 Task: open an excel sheet and write heading  Dollar SenseAdd Dates in a column and its values below  '2023-05-01, 2023-05-05, 2023-05-10, 2023-05-15, 2023-05-20, 2023-05-25 & 2023-05-31. 'Add Descriptionsin next column and its values below  Monthly Salary, Grocery Shopping, Dining Out., Utility Bill, Transportation, Entertainment & Miscellaneous. Add Amount in next column and its values below  $2,500, $100, $50, $150, $30, $50 & $20. Add Income/ Expensein next column and its values below  Income, Expenses, Expenses, Expenses, Expenses, Expenses & Expenses. Add Balance in next column and its values below  $2,500, $2,400, $2,350, $2,200, $2,170, $2,120 & $2,100. Save page Attendance Sheet for Weekly Updates
Action: Mouse moved to (61, 159)
Screenshot: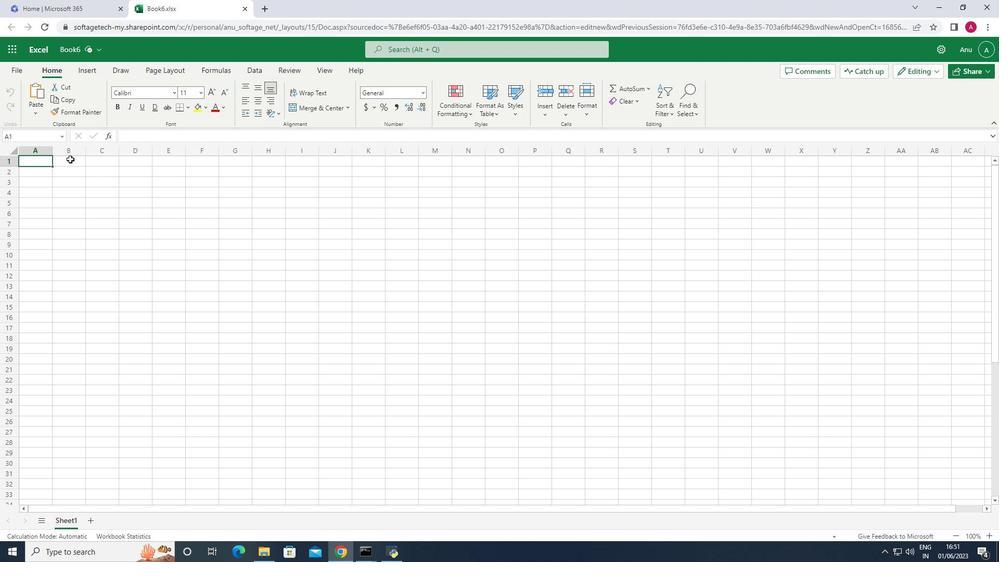 
Action: Key pressed <Key.shift>Dollar<Key.space><Key.shift>Sense<Key.down><Key.shift>Dates<Key.down>01/5/2023<Key.down>5/5/2023<Key.down>10/5/2023<Key.down>15/5/2023<Key.down>20/5/2023<Key.down>25/5/2023<Key.down>31/5/2023
Screenshot: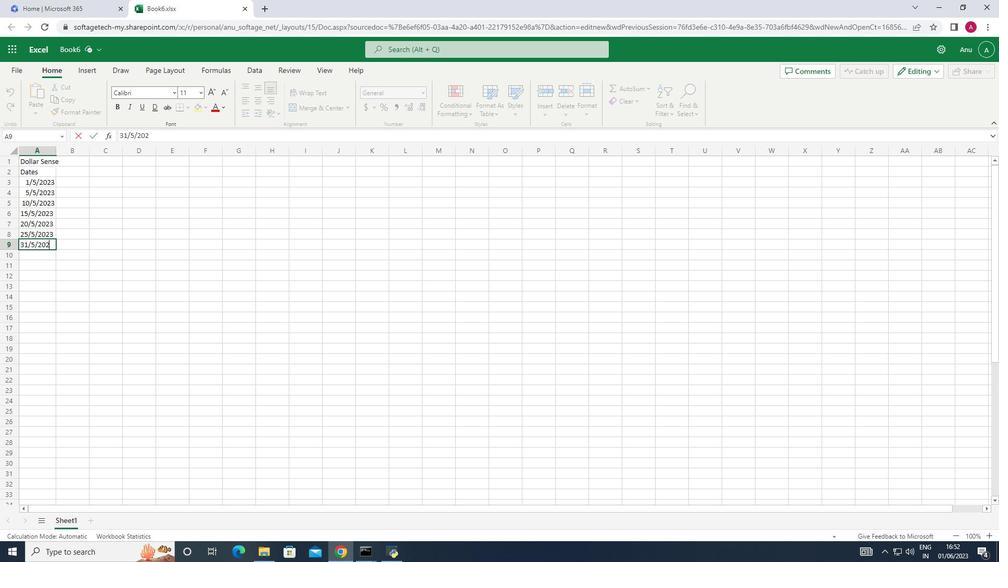 
Action: Mouse moved to (73, 174)
Screenshot: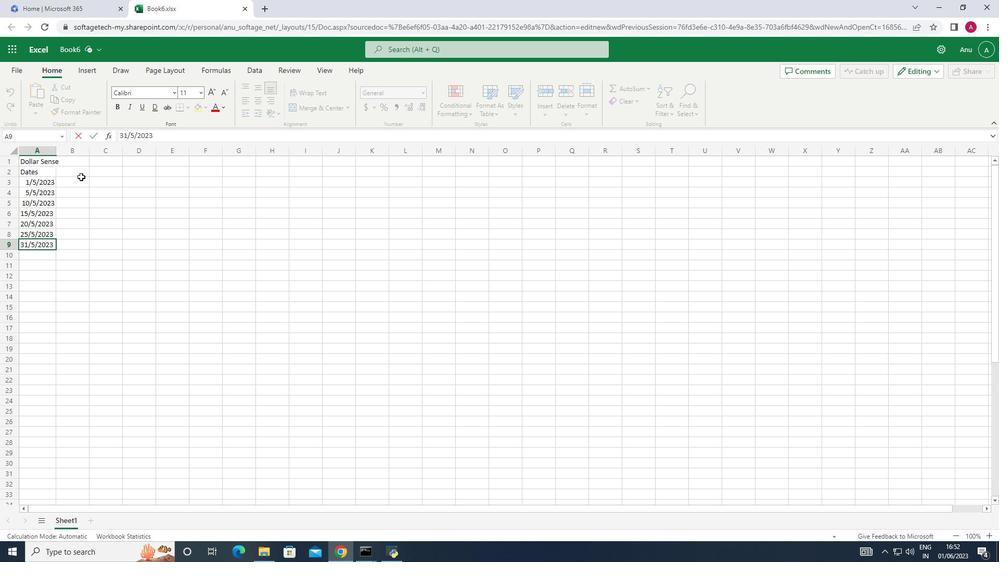 
Action: Mouse pressed left at (73, 174)
Screenshot: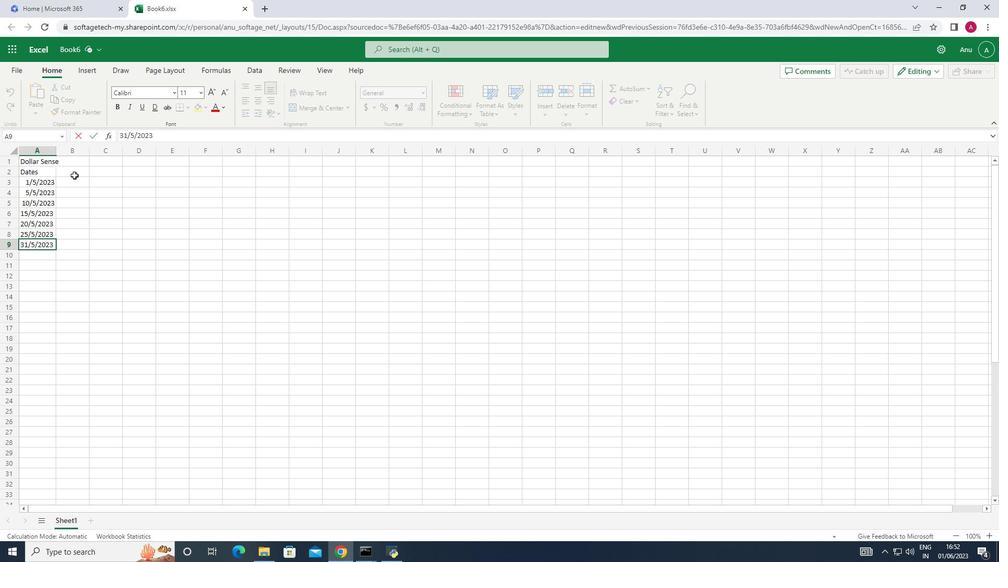
Action: Key pressed <Key.shift>Descriptions<Key.down><Key.shift>Monthly<Key.space><Key.shift>Salary<Key.down><Key.shift>Grocery<Key.space><Key.shift><Key.shift><Key.shift><Key.shift><Key.shift><Key.shift><Key.shift><Key.shift><Key.shift><Key.shift><Key.shift>Shopping<Key.down><Key.shift>Dining<Key.space><Key.shift>Out<Key.down><Key.shift><Key.shift>Utility<Key.space><Key.shift>Bill<Key.down><Key.shift><Key.shift><Key.shift>Transportation<Key.down><Key.shift>Entertainment<Key.down><Key.shift>Miscellaneous
Screenshot: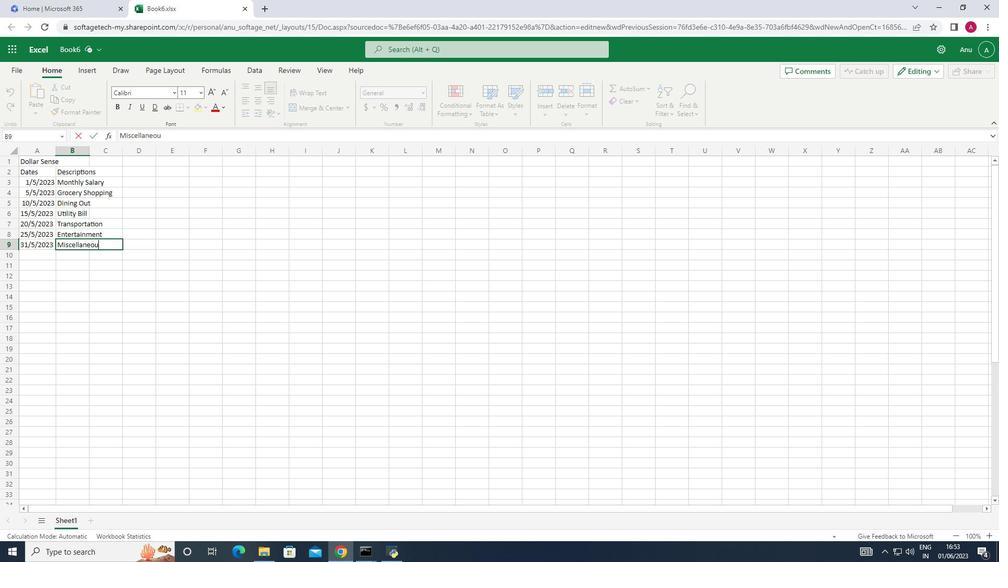 
Action: Mouse moved to (103, 164)
Screenshot: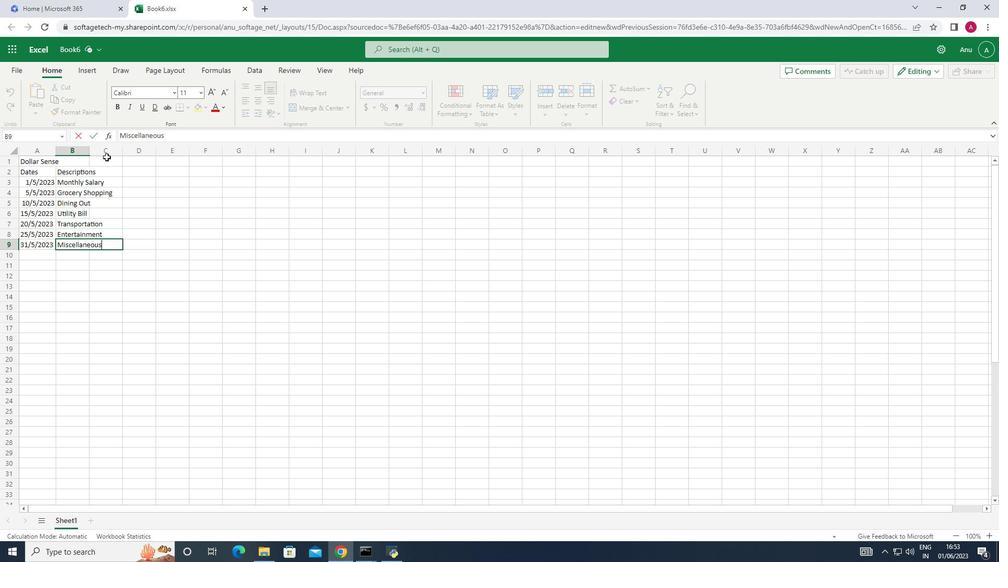 
Action: Mouse pressed left at (103, 164)
Screenshot: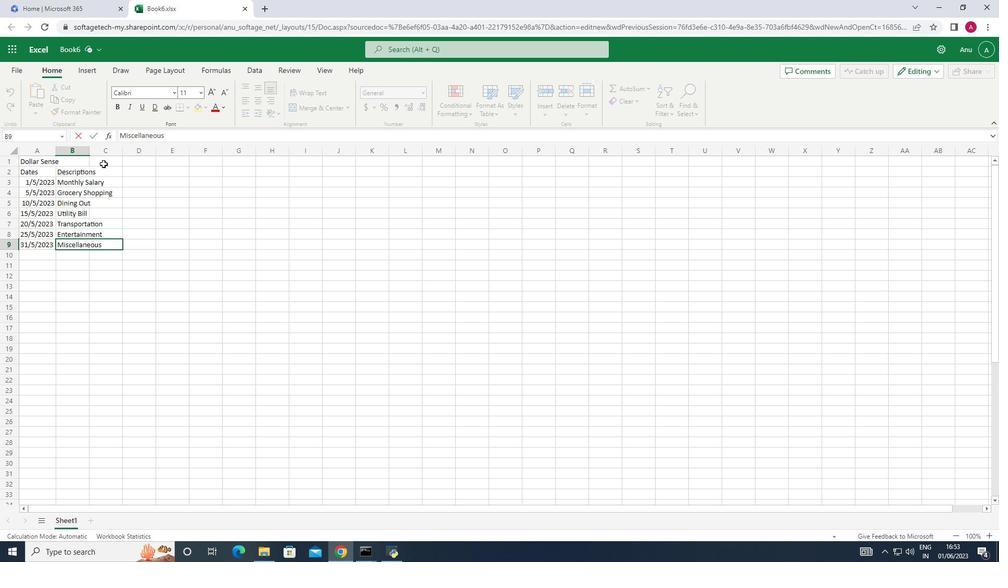 
Action: Mouse moved to (89, 148)
Screenshot: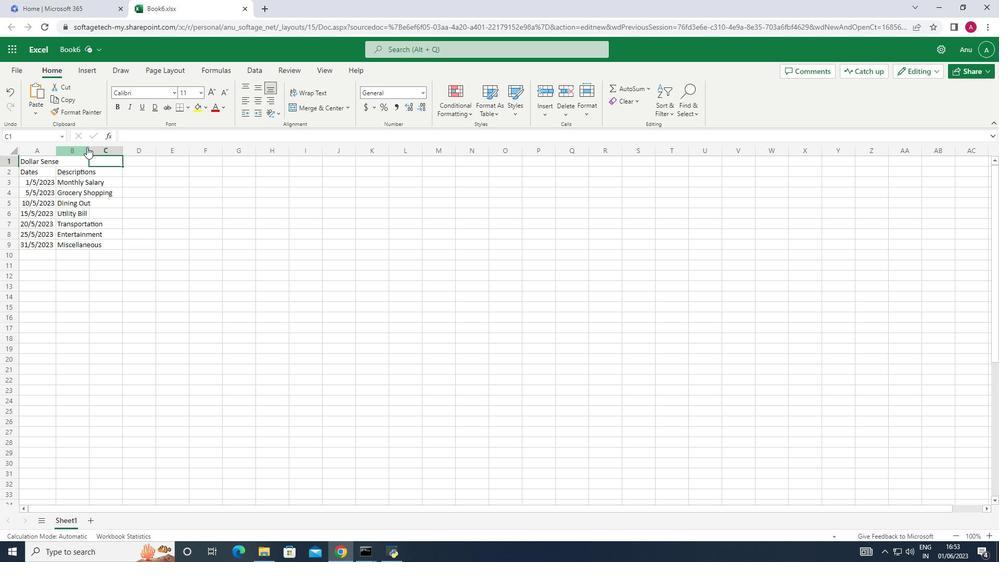 
Action: Mouse pressed left at (89, 148)
Screenshot: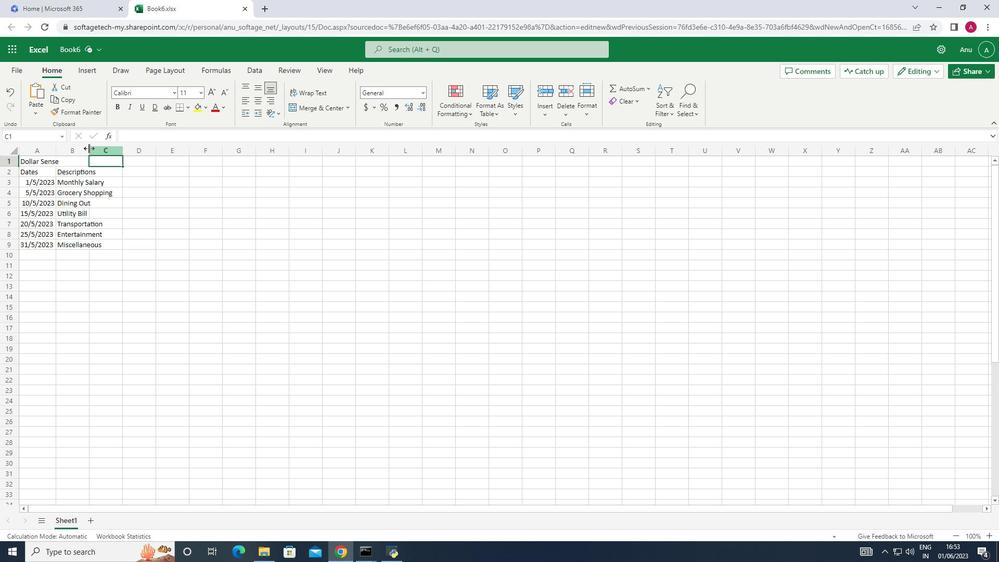 
Action: Mouse pressed left at (89, 148)
Screenshot: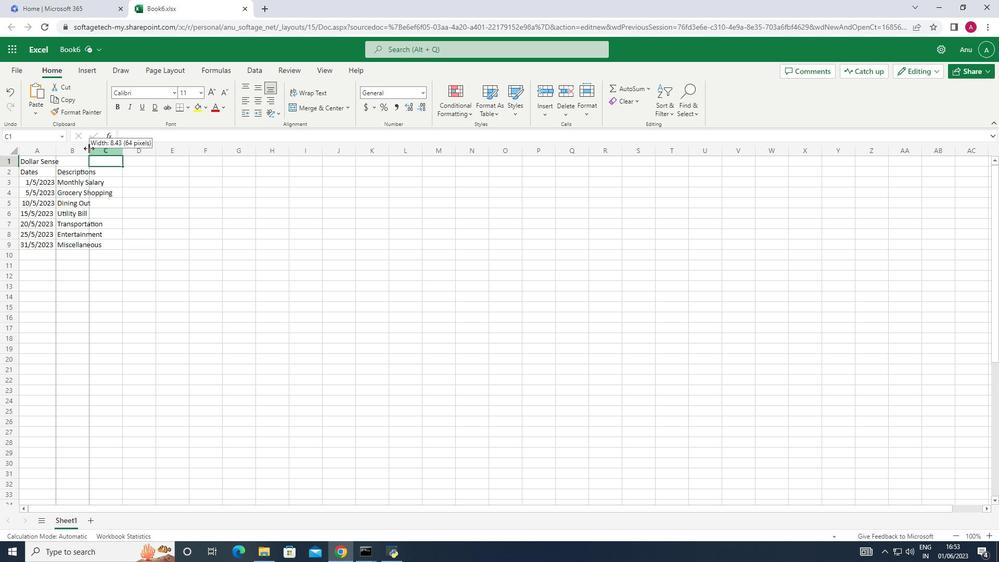 
Action: Mouse moved to (118, 172)
Screenshot: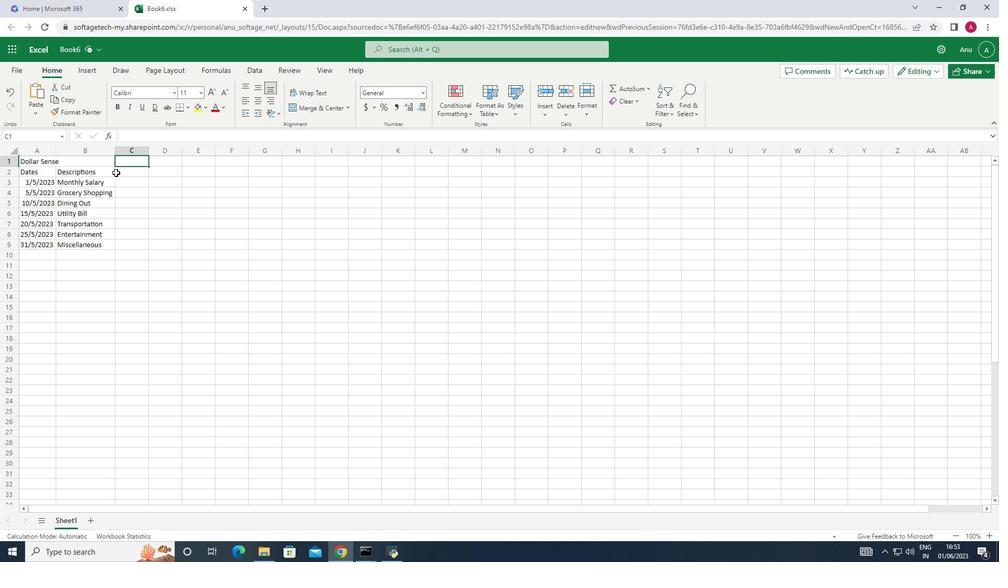 
Action: Mouse pressed left at (118, 172)
Screenshot: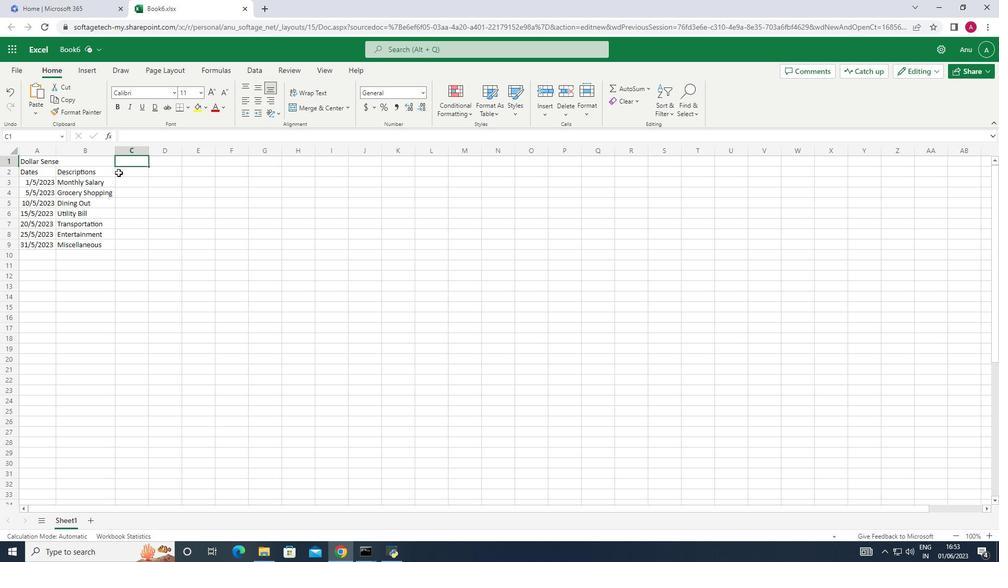 
Action: Key pressed <Key.shift>Amount<Key.down>2500<Key.down>100<Key.down>50<Key.down>150<Key.left><Key.right><Key.down>30<Key.down>50<Key.down>20
Screenshot: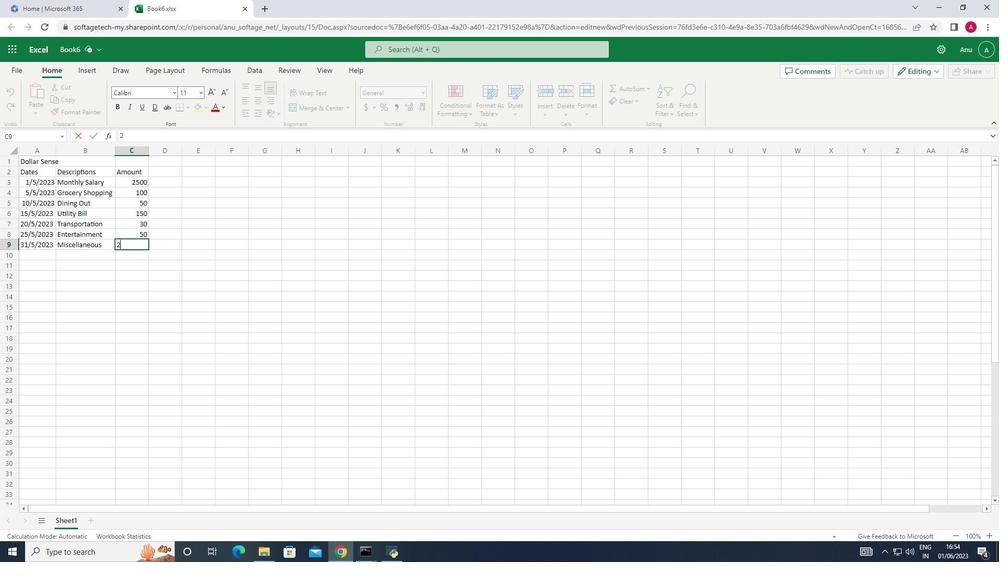 
Action: Mouse moved to (145, 181)
Screenshot: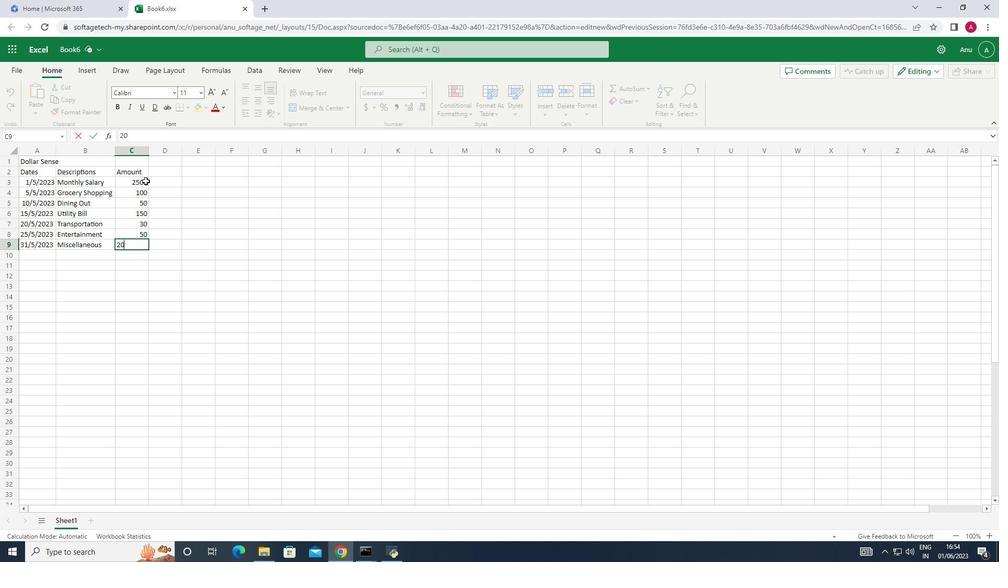 
Action: Mouse pressed left at (145, 181)
Screenshot: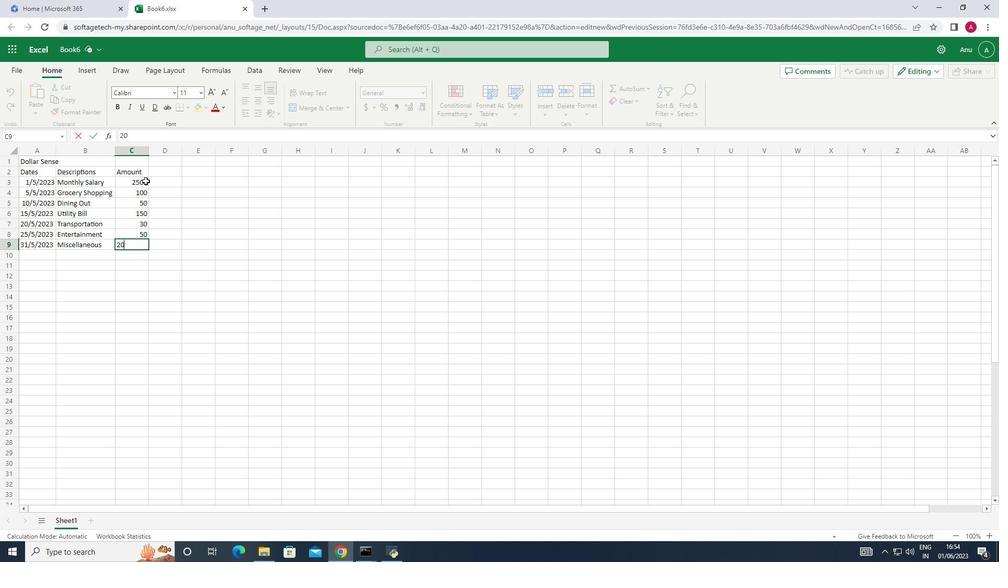 
Action: Mouse moved to (369, 108)
Screenshot: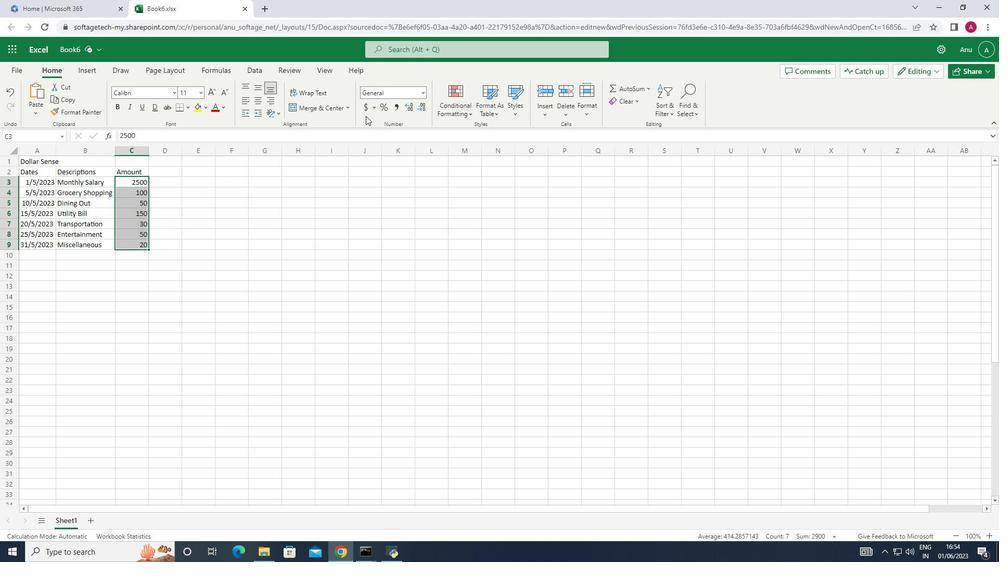 
Action: Mouse pressed left at (369, 108)
Screenshot: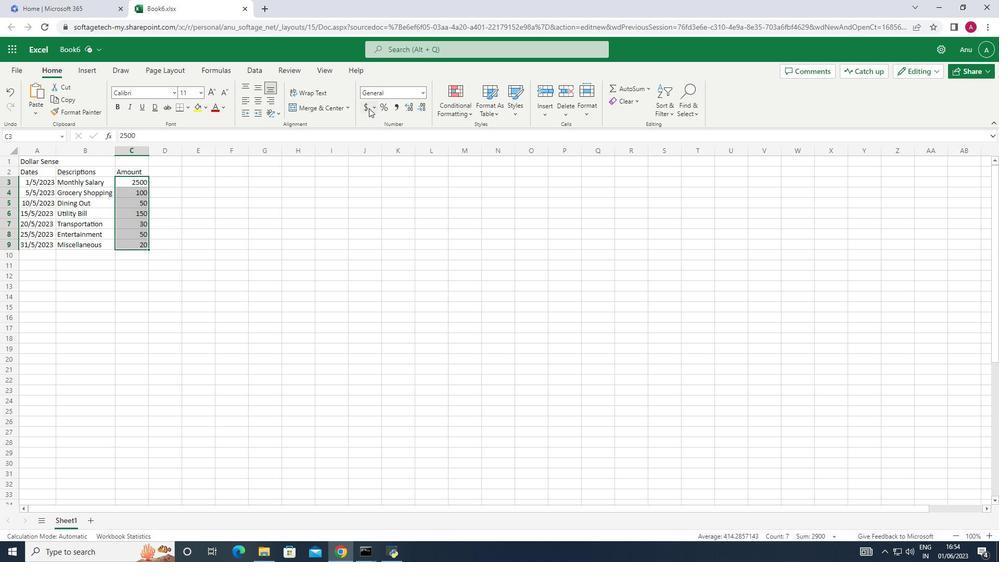 
Action: Mouse moved to (377, 118)
Screenshot: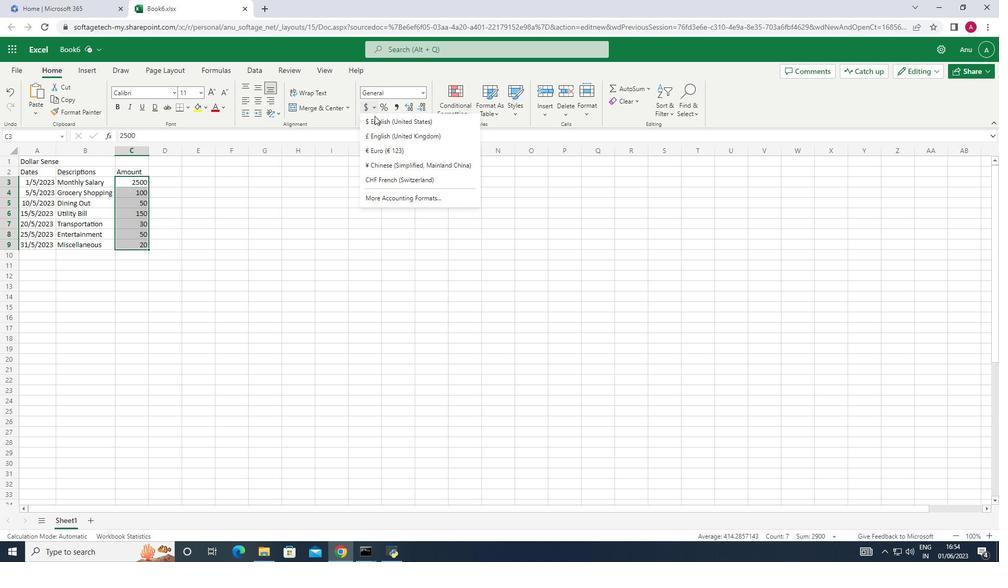 
Action: Mouse pressed left at (377, 118)
Screenshot: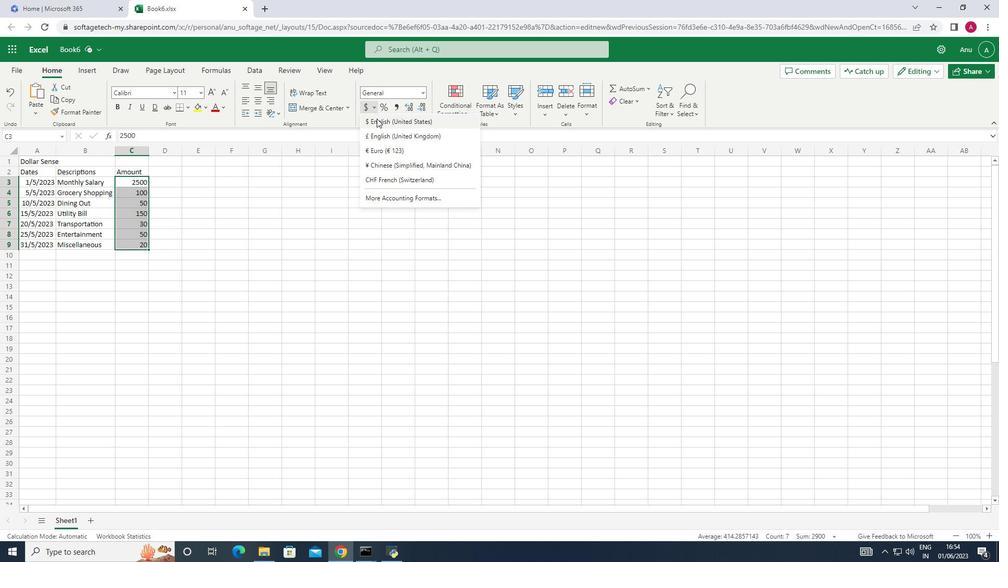 
Action: Mouse moved to (161, 171)
Screenshot: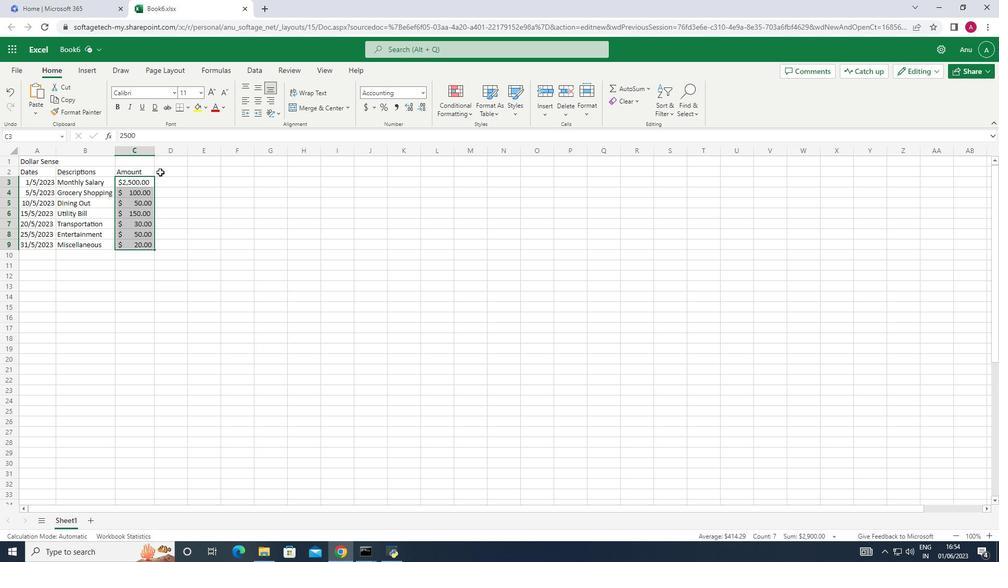 
Action: Mouse pressed left at (161, 171)
Screenshot: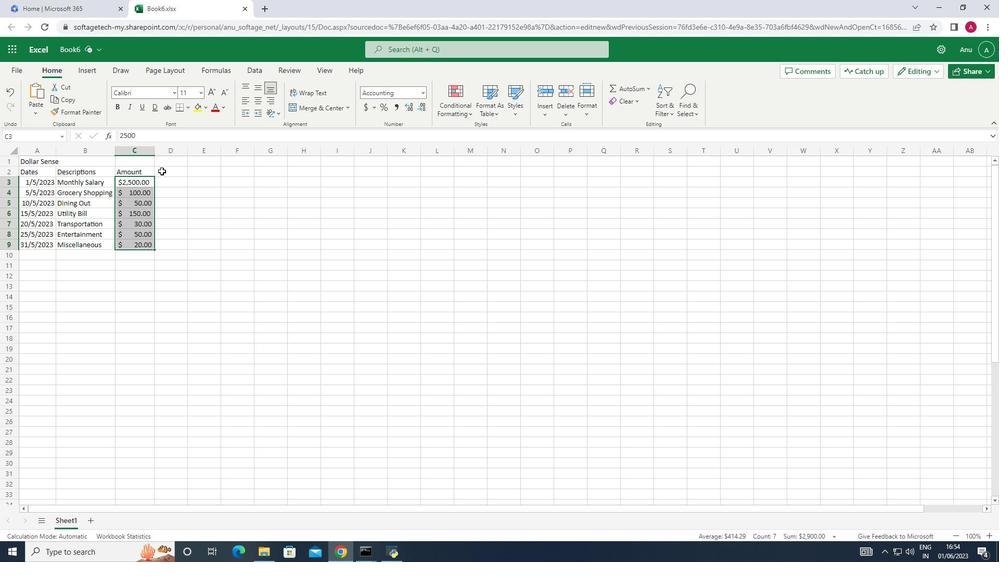 
Action: Key pressed <Key.shift_r>Income/<Key.shift>Expenses<Key.down><Key.shift_r>Income<Key.delete><Key.down><Key.shift>Expense<Key.down>e<Key.down>e<Key.down>e<Key.down>e<Key.down>e
Screenshot: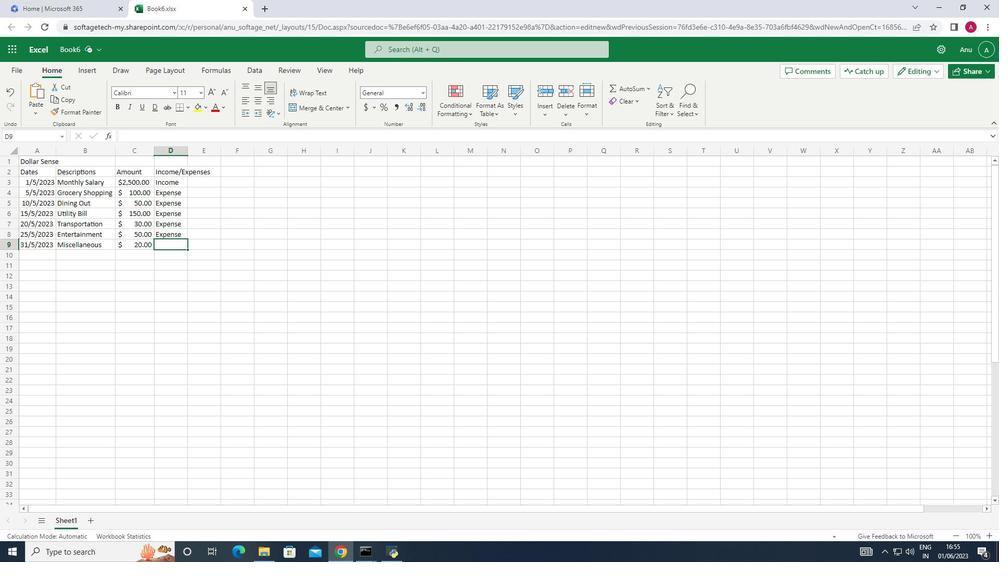 
Action: Mouse moved to (205, 181)
Screenshot: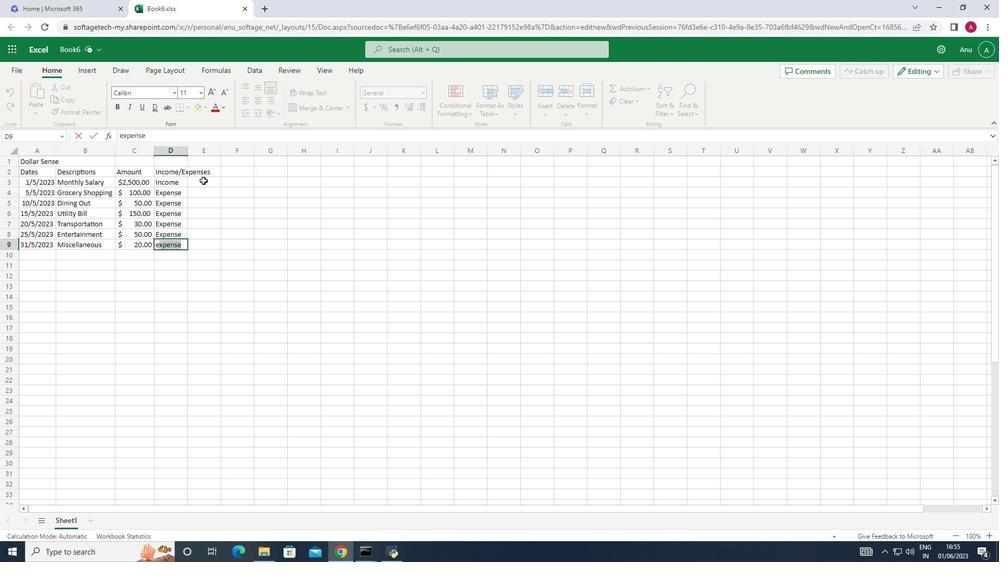 
Action: Mouse pressed left at (205, 181)
Screenshot: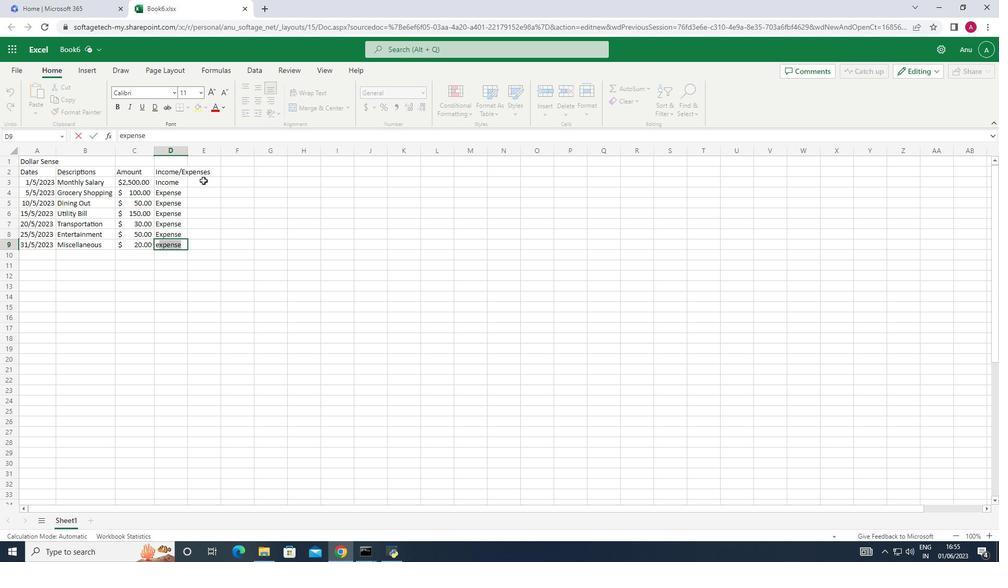 
Action: Mouse moved to (188, 151)
Screenshot: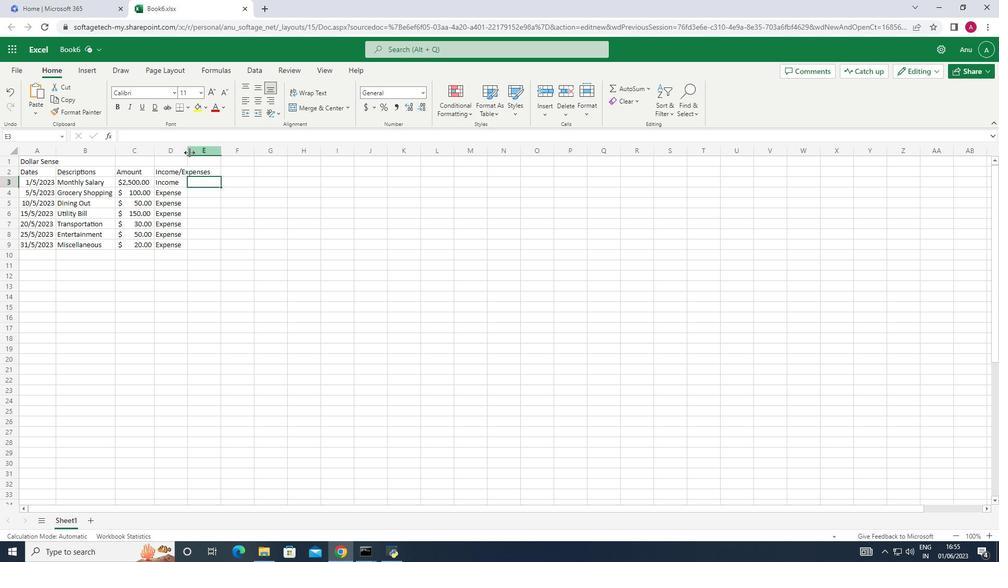 
Action: Mouse pressed left at (188, 151)
Screenshot: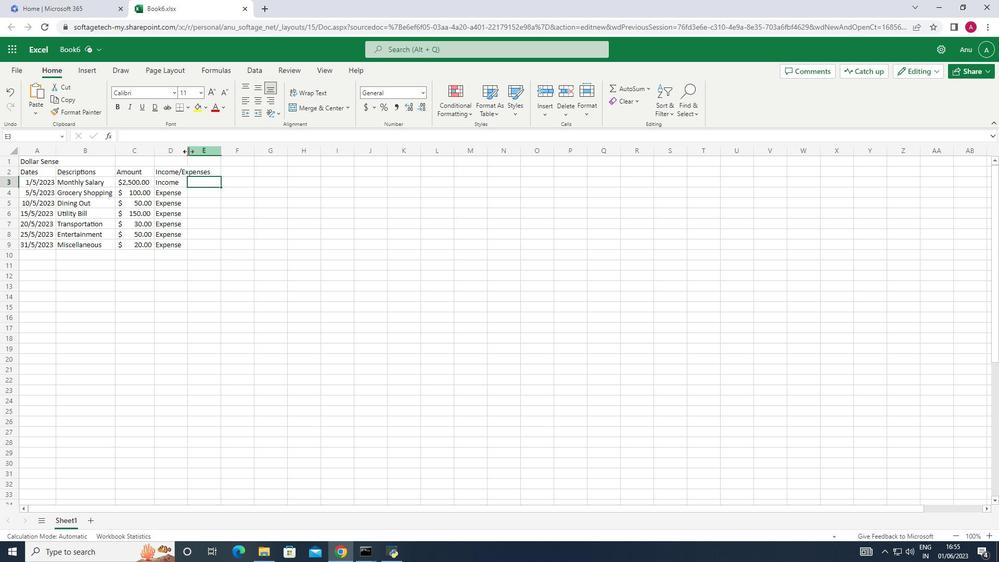 
Action: Mouse pressed left at (188, 151)
Screenshot: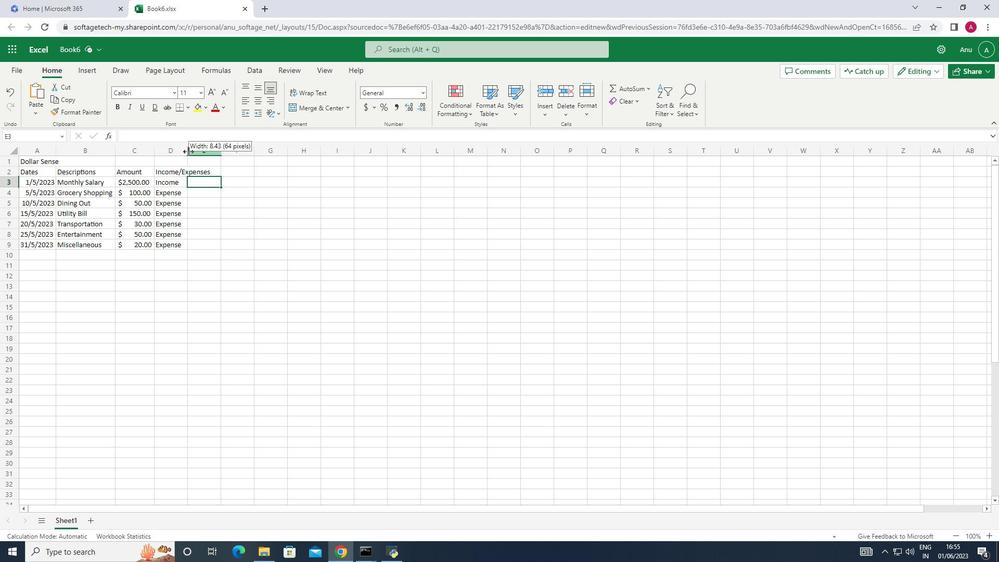 
Action: Mouse moved to (222, 173)
Screenshot: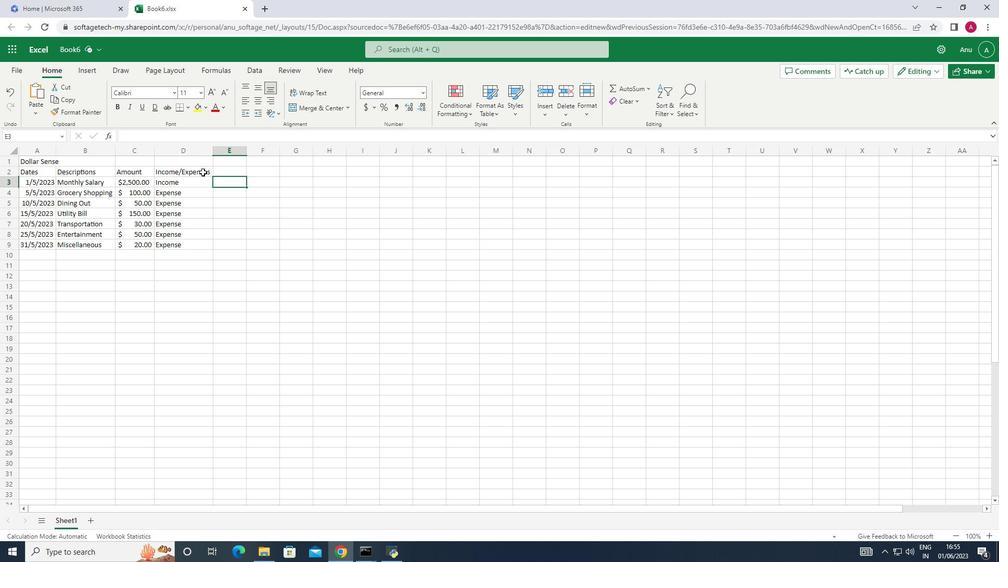 
Action: Mouse pressed left at (222, 173)
Screenshot: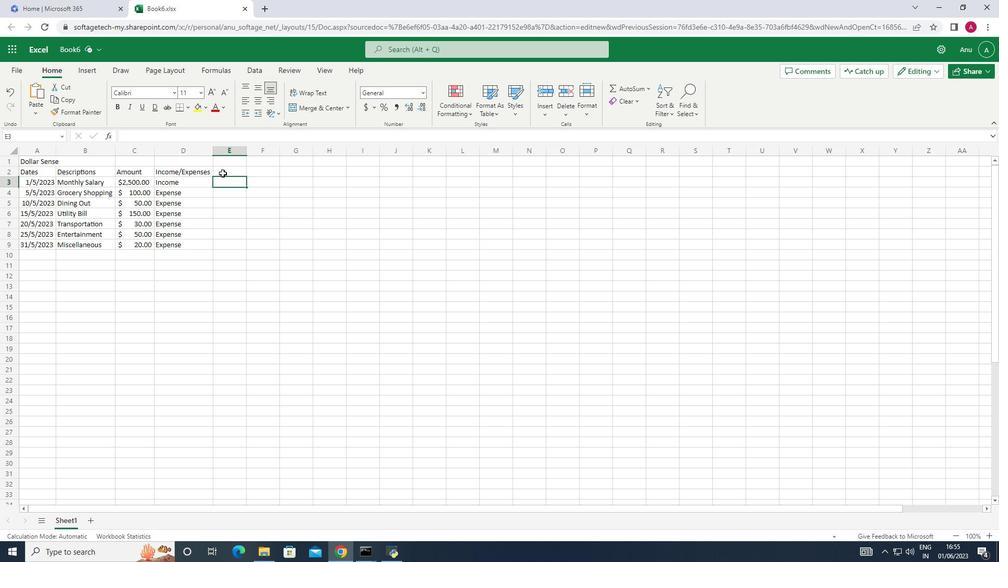 
Action: Key pressed <Key.shift>Balance<Key.down>2500<Key.down>2400<Key.down>2350<Key.down>2200<Key.down>2170<Key.down>2120<Key.down>2100
Screenshot: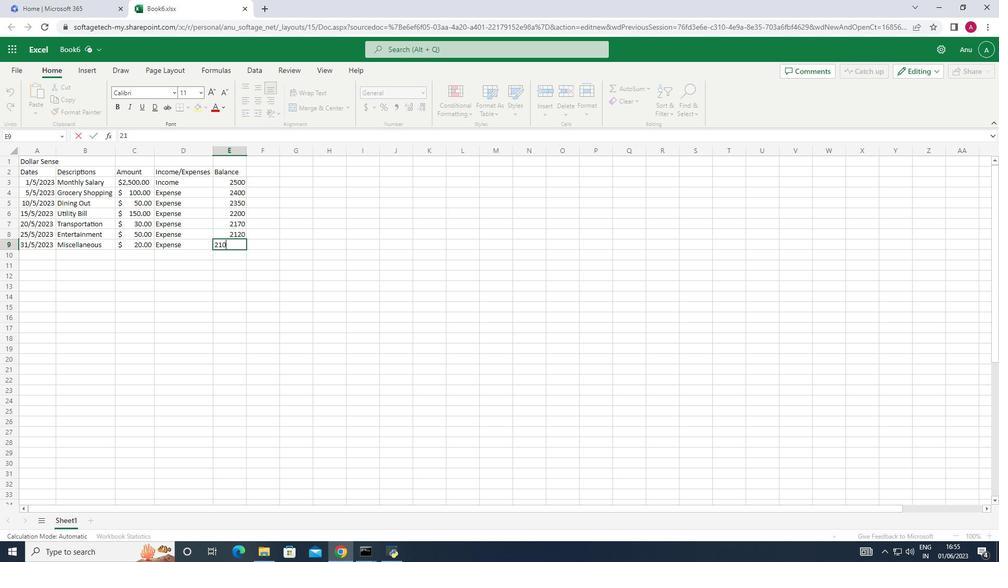 
Action: Mouse moved to (228, 177)
Screenshot: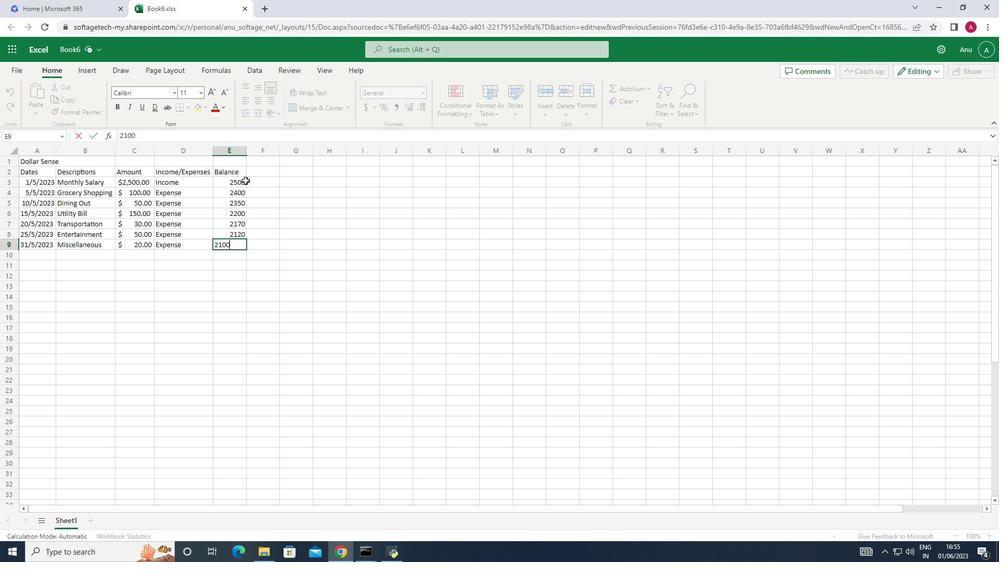 
Action: Mouse pressed left at (228, 177)
Screenshot: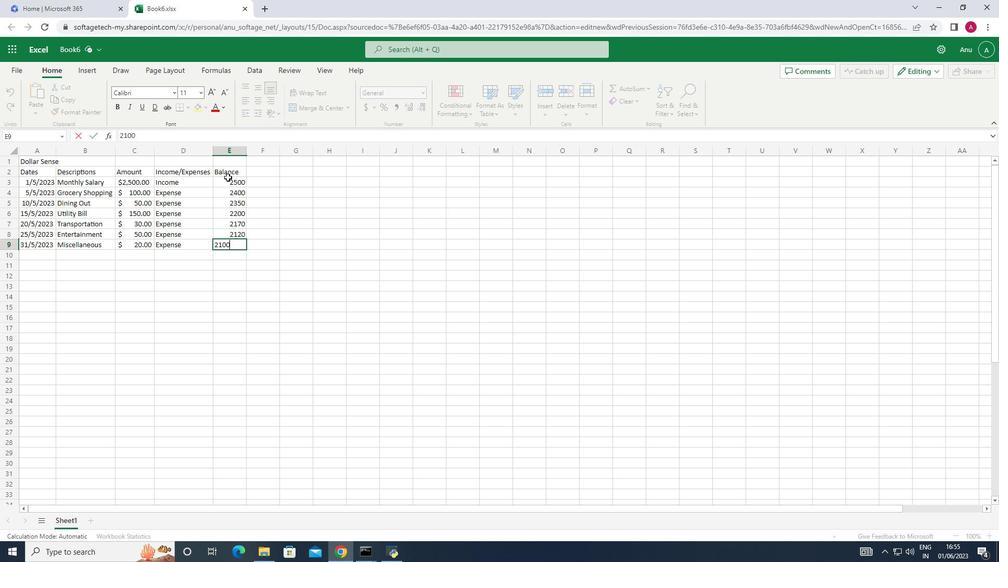 
Action: Mouse moved to (368, 105)
Screenshot: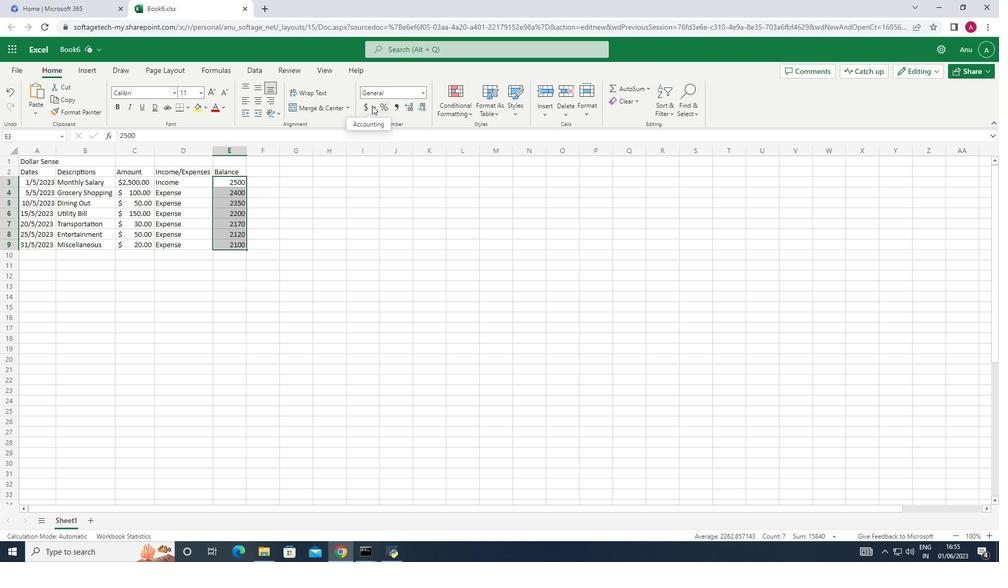 
Action: Mouse pressed left at (368, 105)
Screenshot: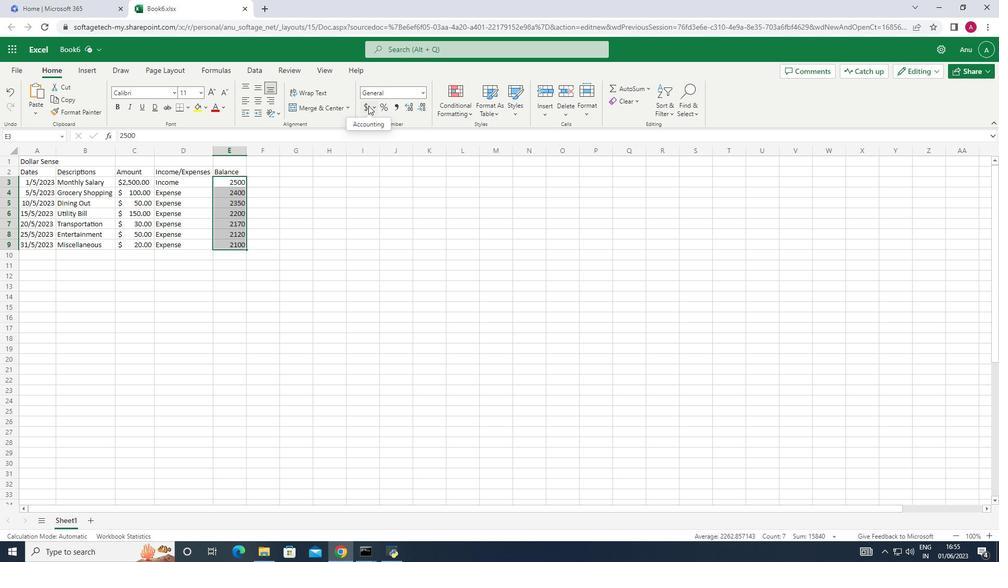 
Action: Mouse moved to (370, 121)
Screenshot: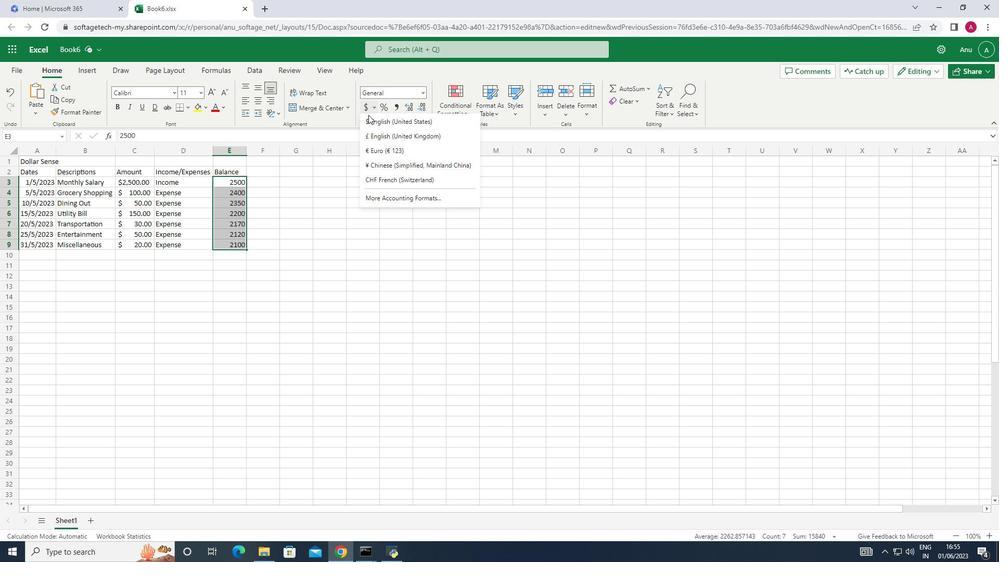 
Action: Mouse pressed left at (370, 121)
Screenshot: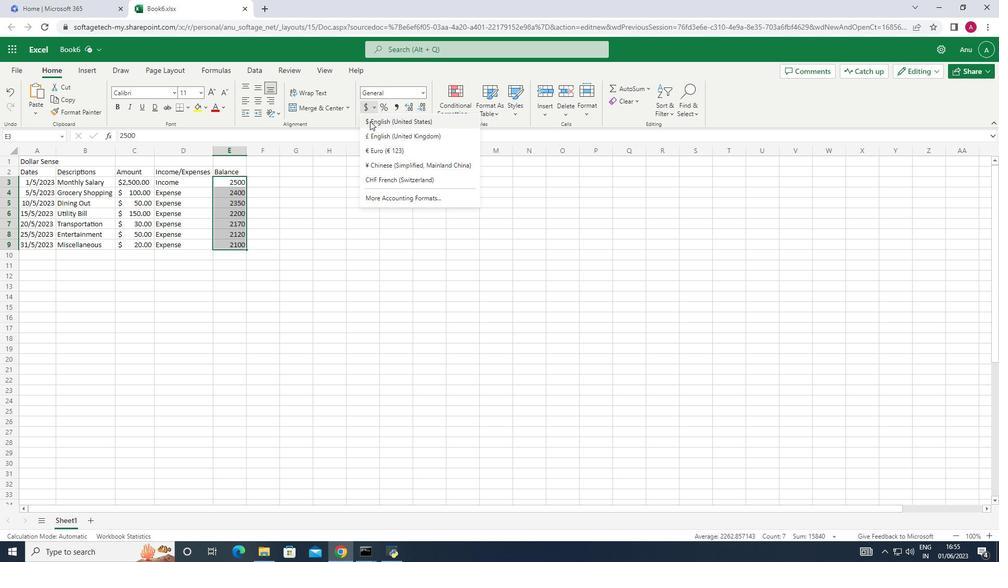 
Action: Mouse moved to (205, 311)
Screenshot: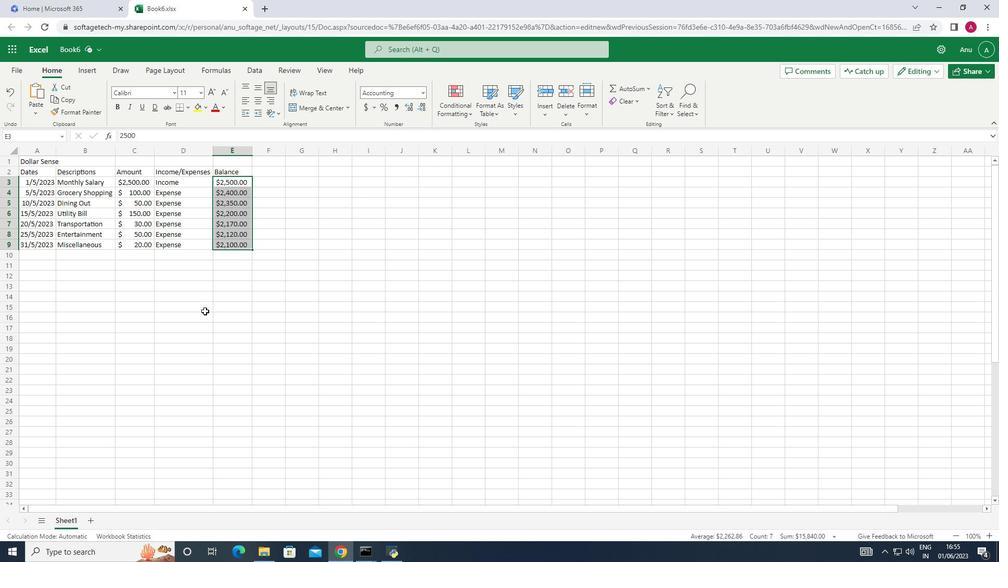 
Action: Mouse pressed left at (205, 311)
Screenshot: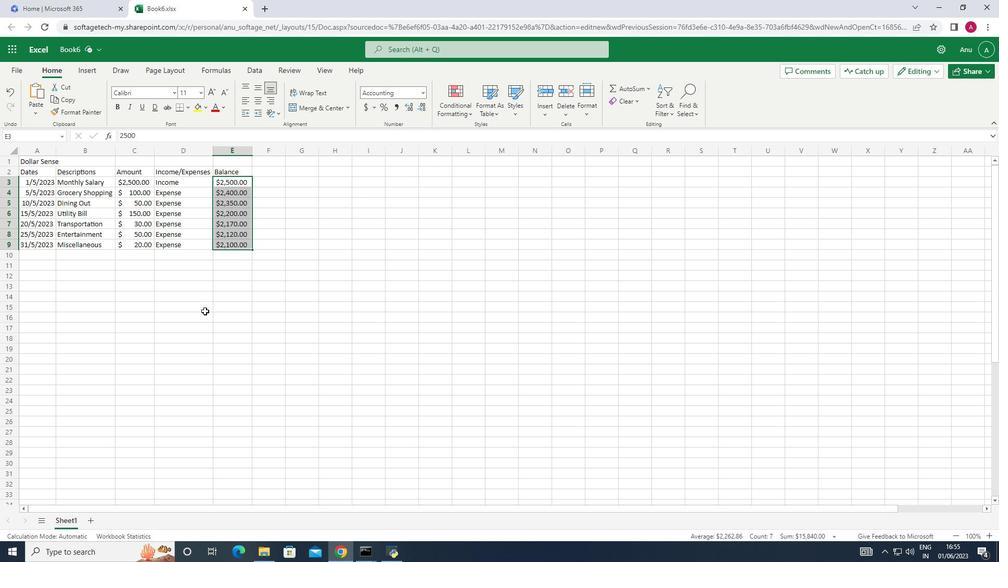 
Action: Mouse moved to (13, 69)
Screenshot: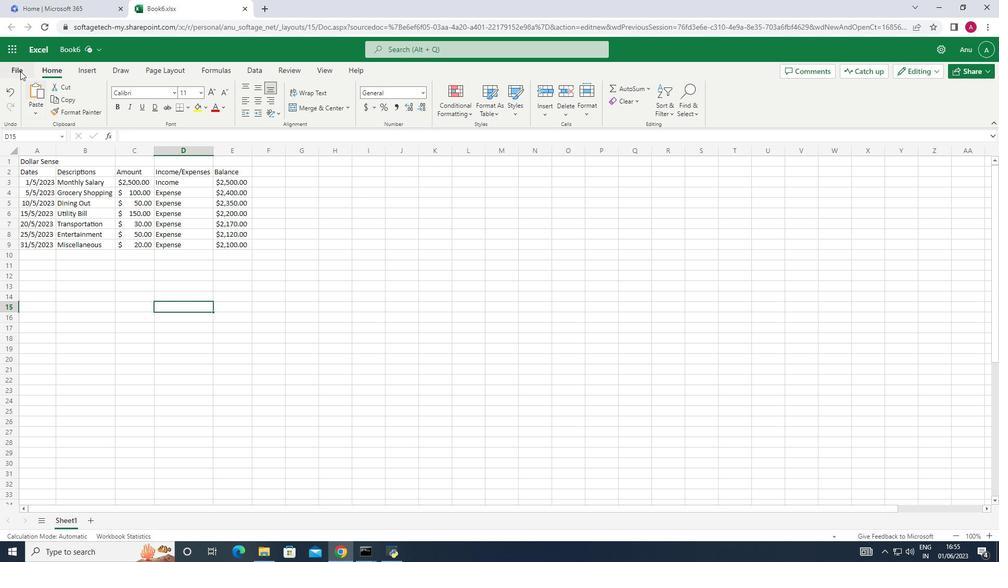 
Action: Mouse pressed left at (13, 69)
Screenshot: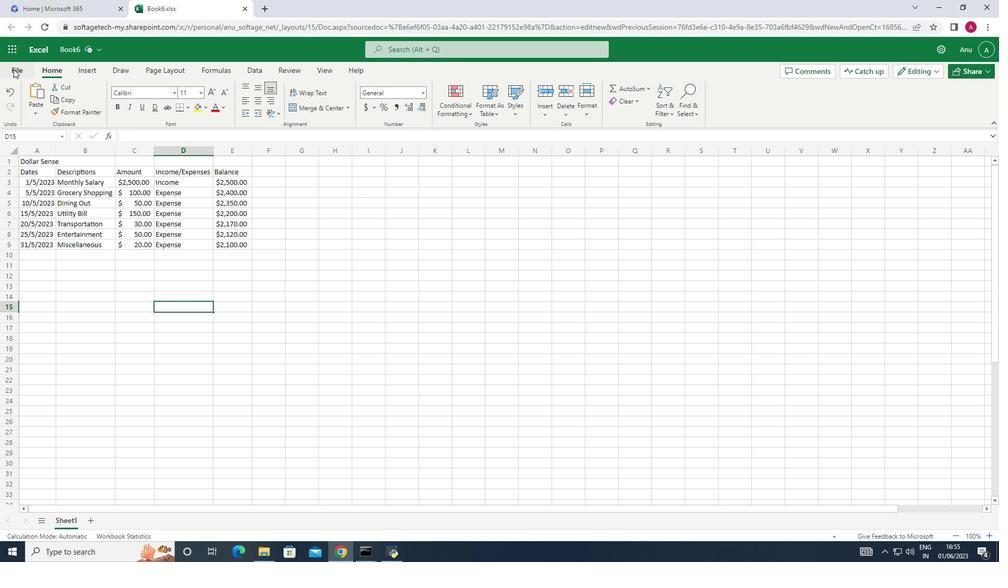 
Action: Mouse moved to (42, 166)
Screenshot: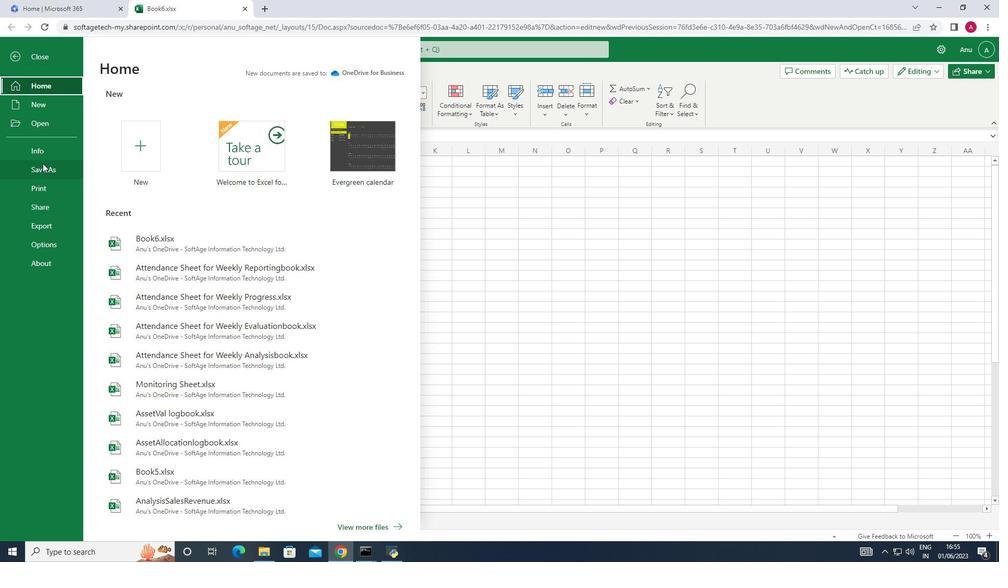 
Action: Mouse pressed left at (42, 166)
Screenshot: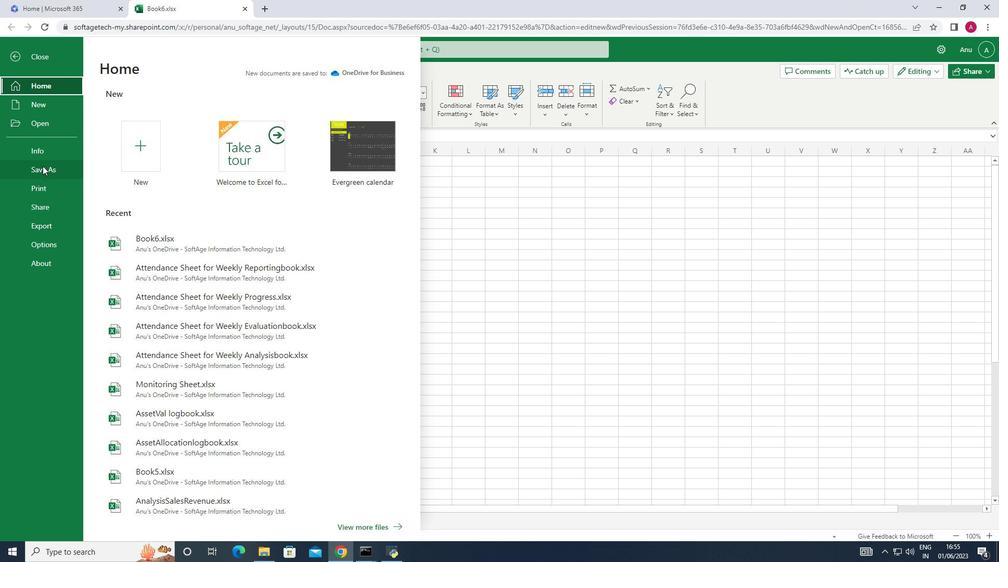 
Action: Mouse moved to (211, 132)
Screenshot: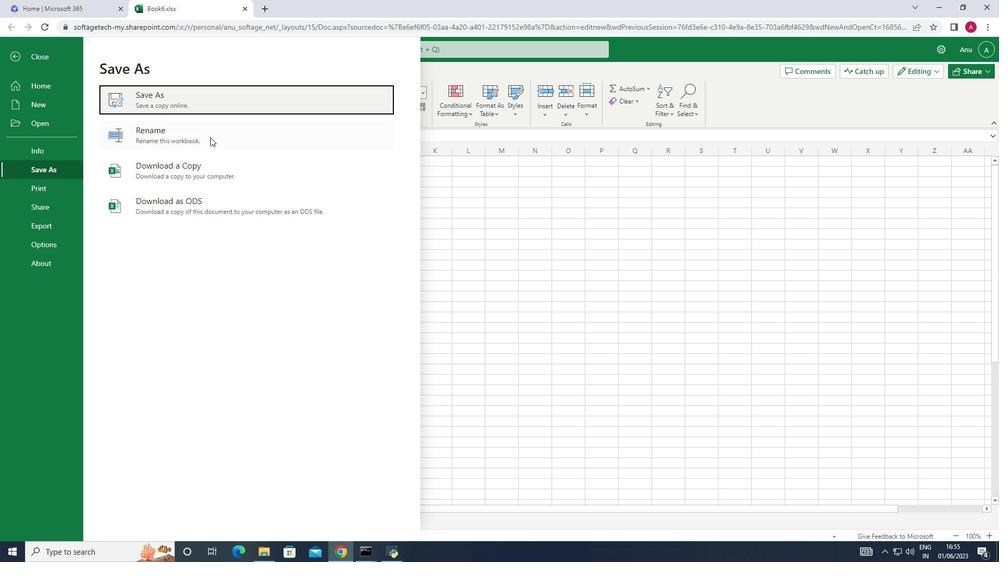 
Action: Mouse pressed left at (211, 132)
Screenshot: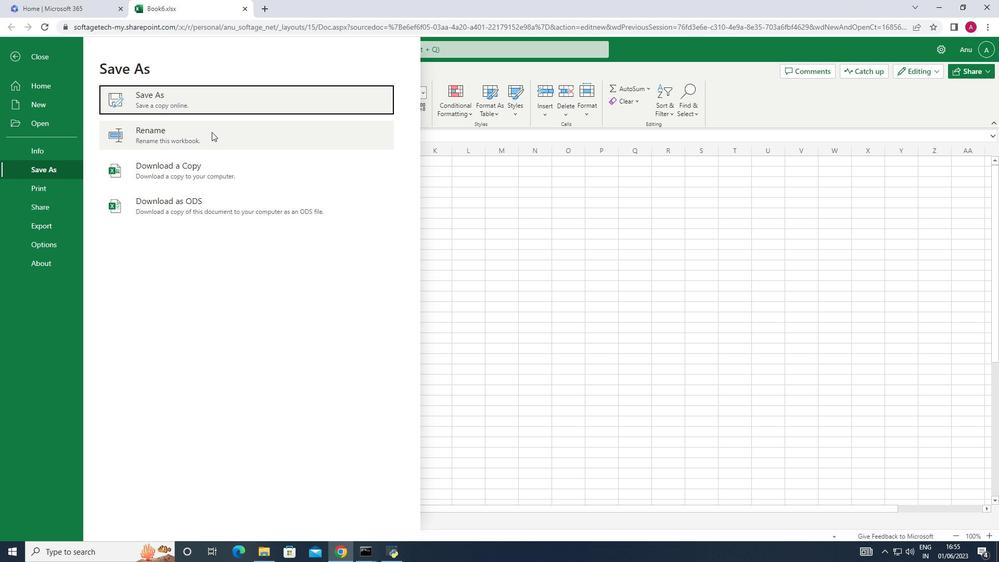 
Action: Mouse moved to (77, 96)
Screenshot: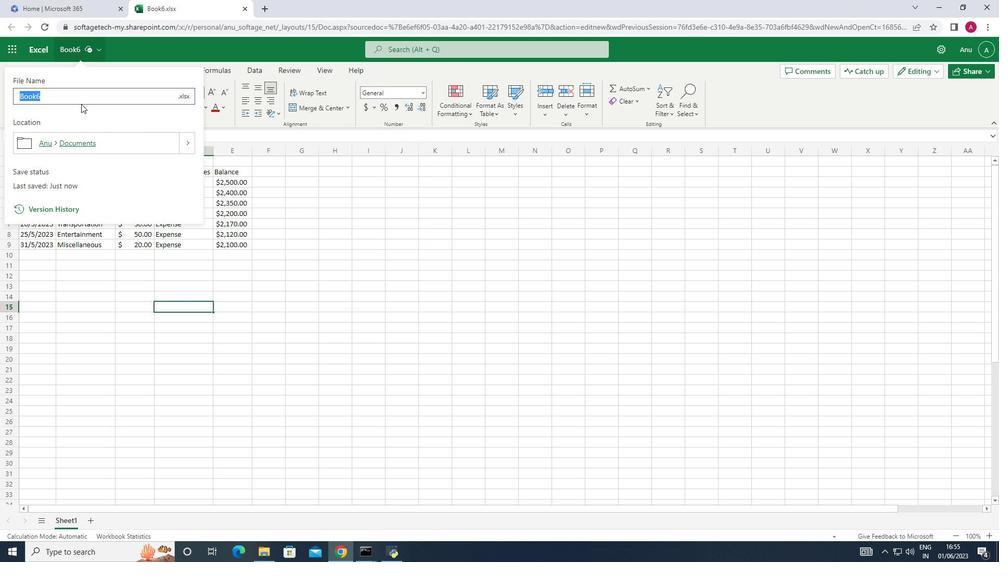 
Action: Key pressed <Key.shift>Attendance<Key.space><Key.shift>Sheet<Key.space>for<Key.space><Key.shift>Weekly<Key.space><Key.shift>Updates<Key.enter>
Screenshot: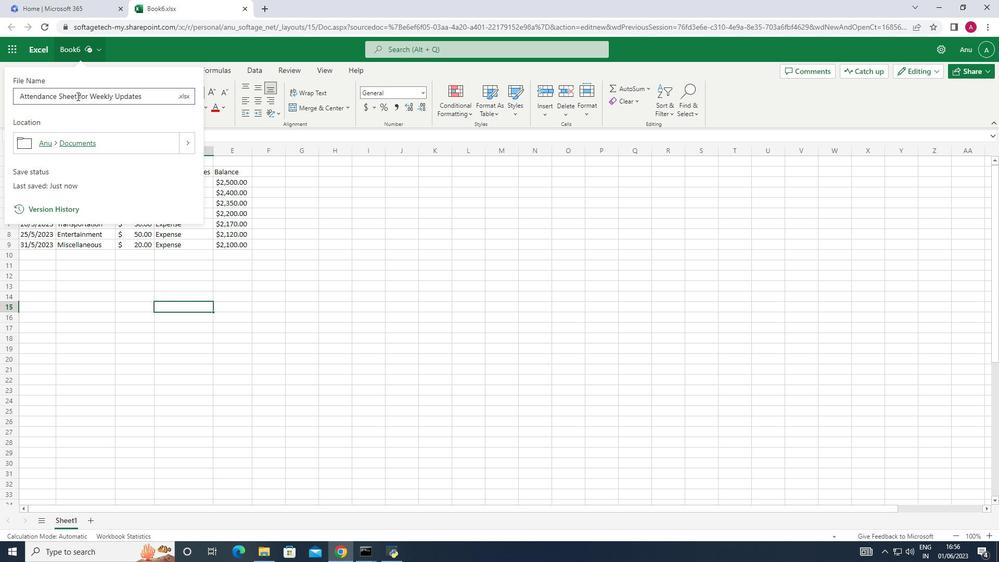 
